 Task: Add Chobani Low Fat Coconut Blended Greek Yogurt to the cart.
Action: Mouse pressed left at (15, 80)
Screenshot: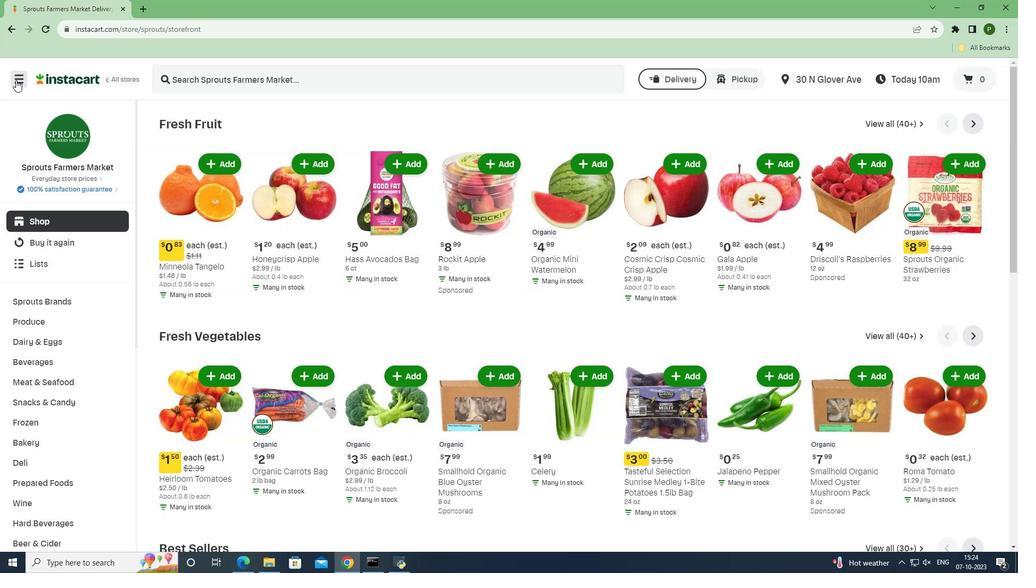 
Action: Mouse moved to (45, 285)
Screenshot: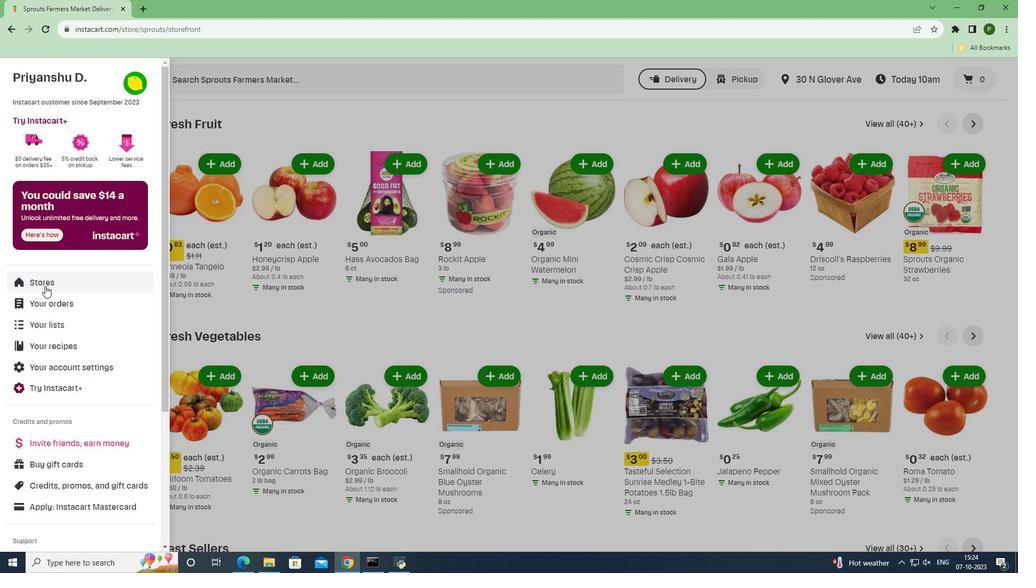 
Action: Mouse pressed left at (45, 285)
Screenshot: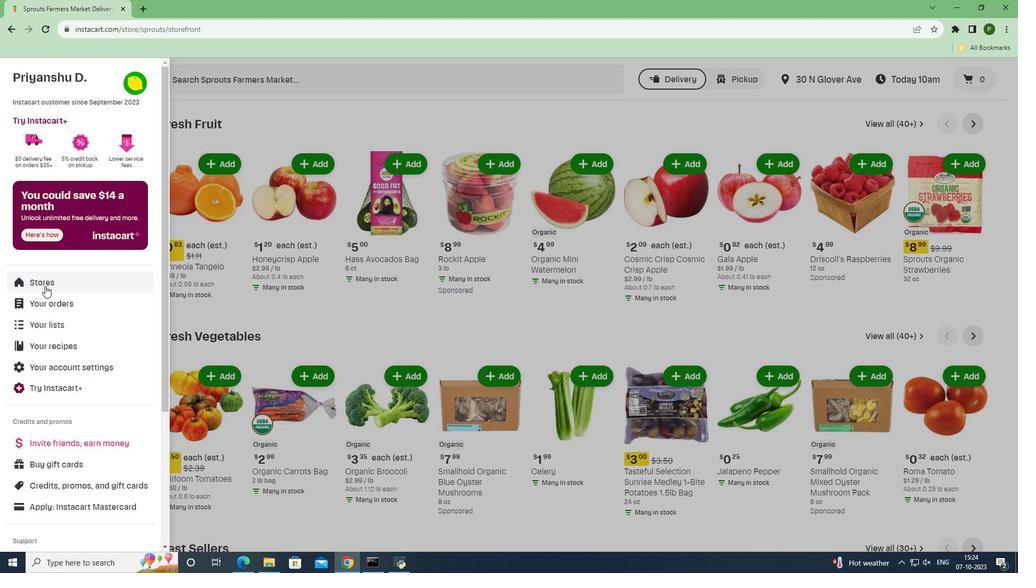 
Action: Mouse moved to (243, 123)
Screenshot: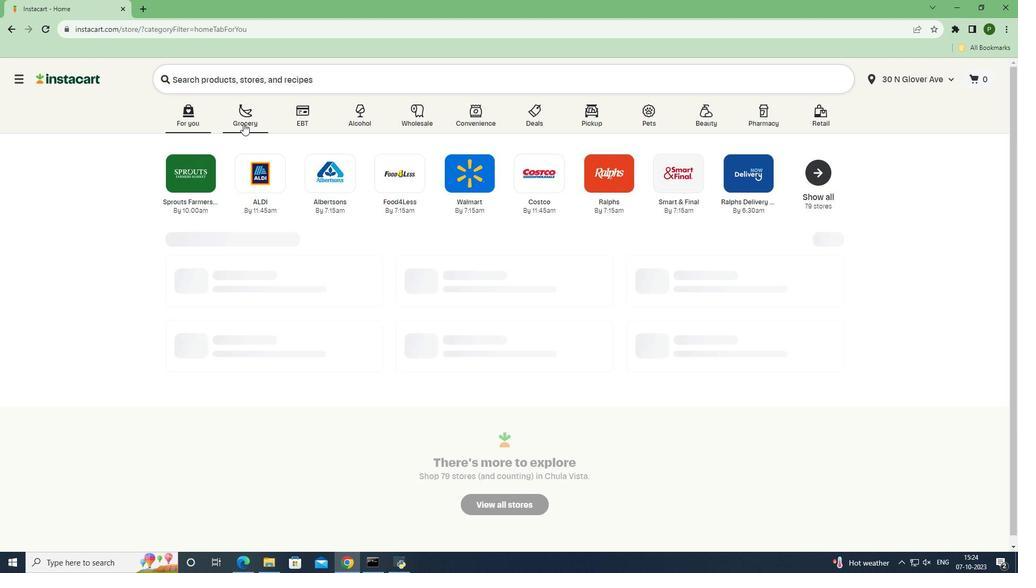 
Action: Mouse pressed left at (243, 123)
Screenshot: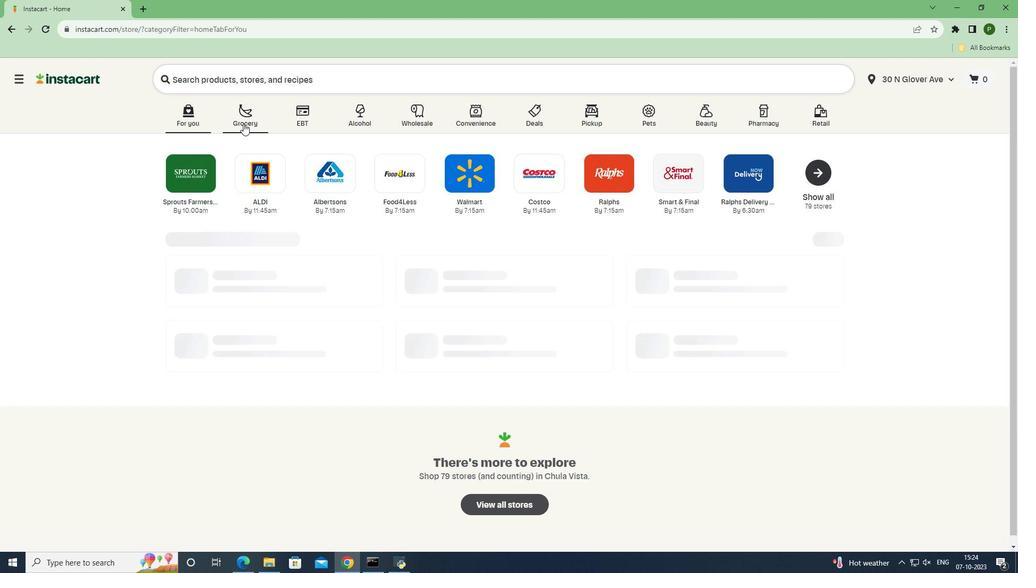 
Action: Mouse moved to (421, 246)
Screenshot: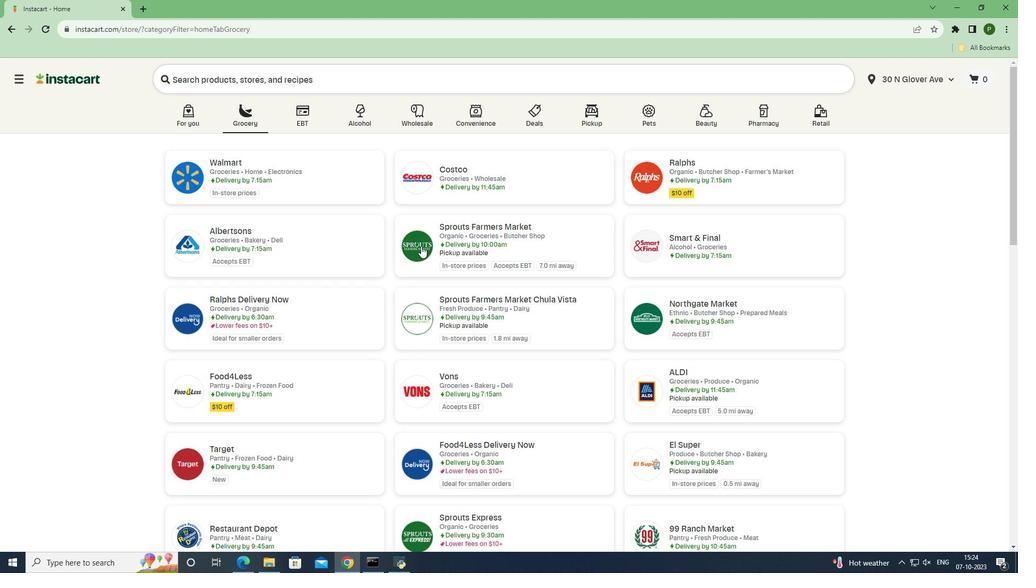 
Action: Mouse pressed left at (421, 246)
Screenshot: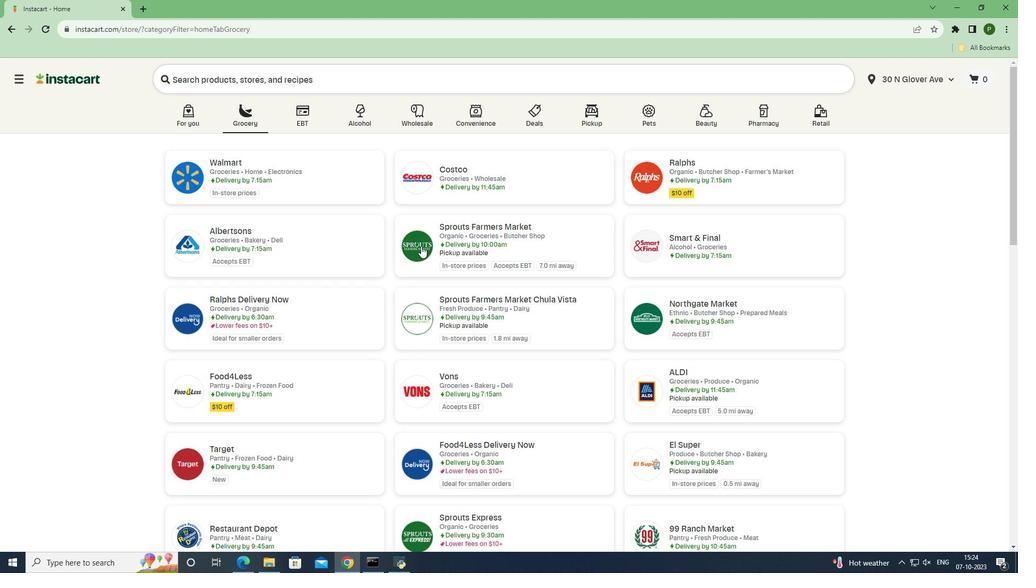 
Action: Mouse moved to (81, 343)
Screenshot: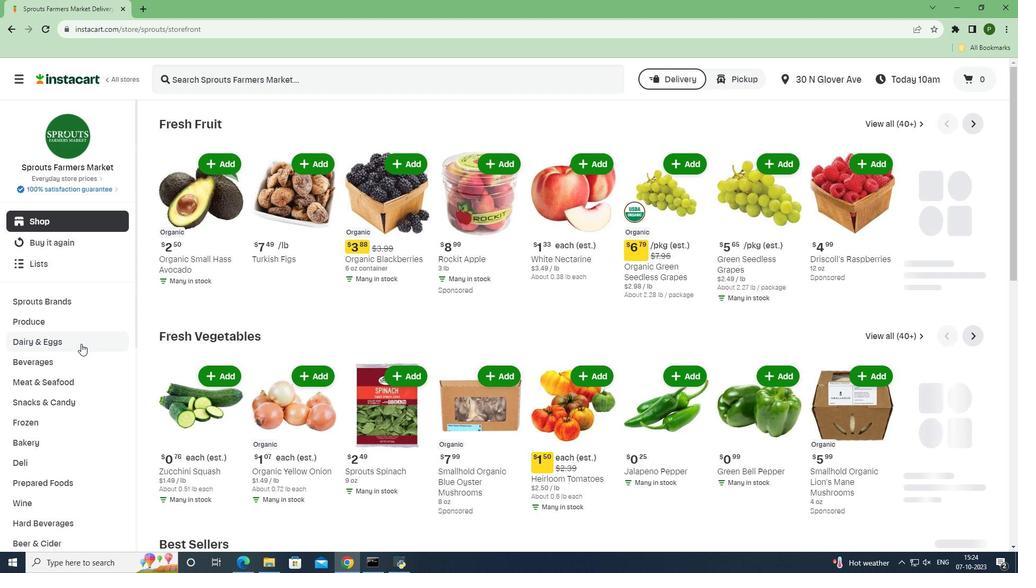
Action: Mouse pressed left at (81, 343)
Screenshot: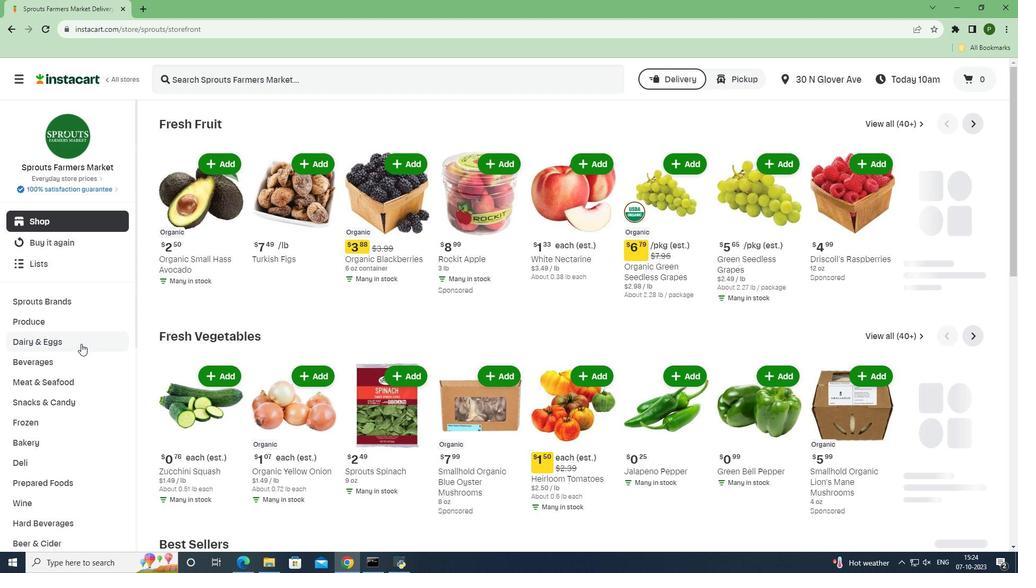 
Action: Mouse moved to (61, 426)
Screenshot: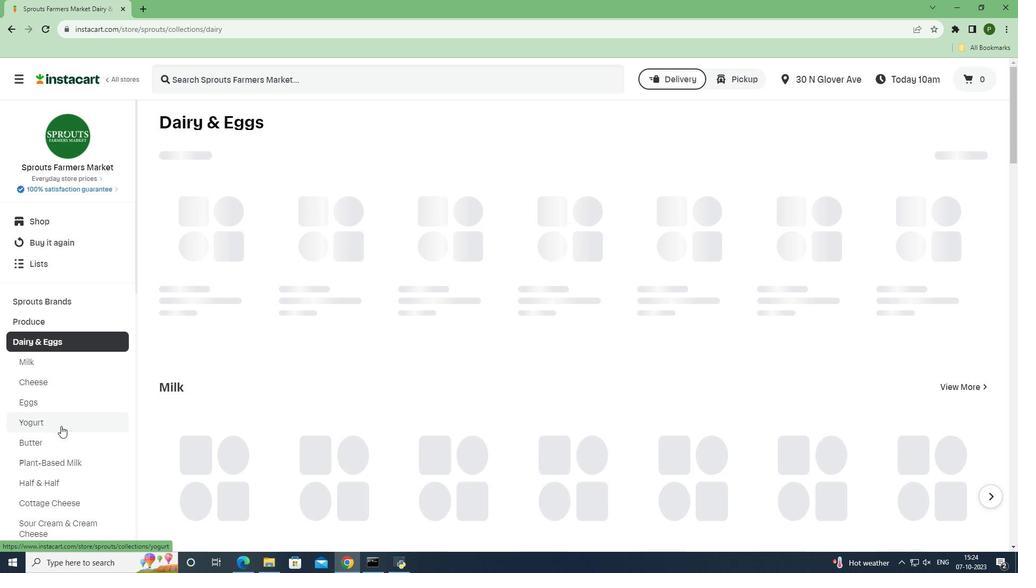 
Action: Mouse pressed left at (61, 426)
Screenshot: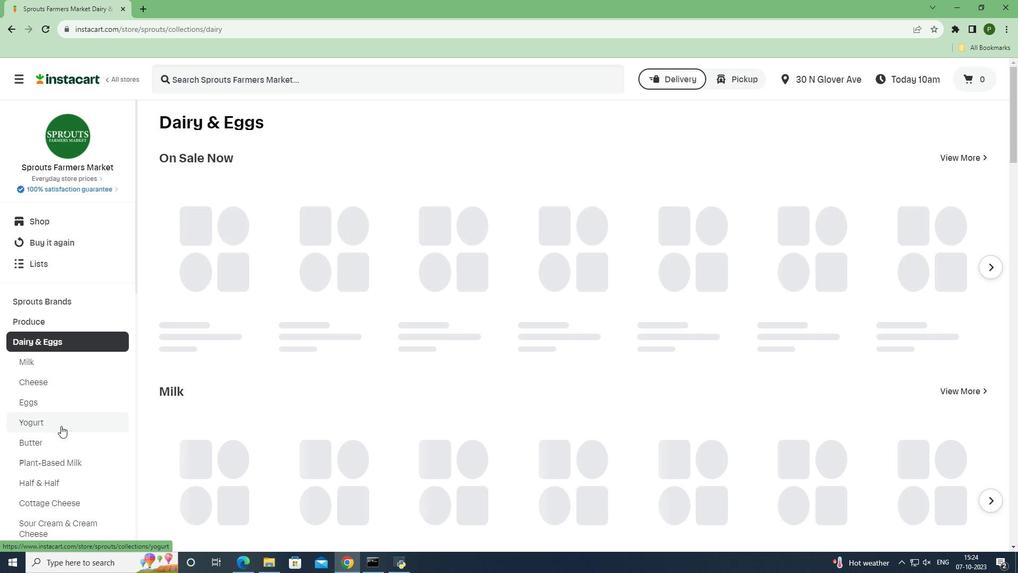 
Action: Mouse moved to (243, 80)
Screenshot: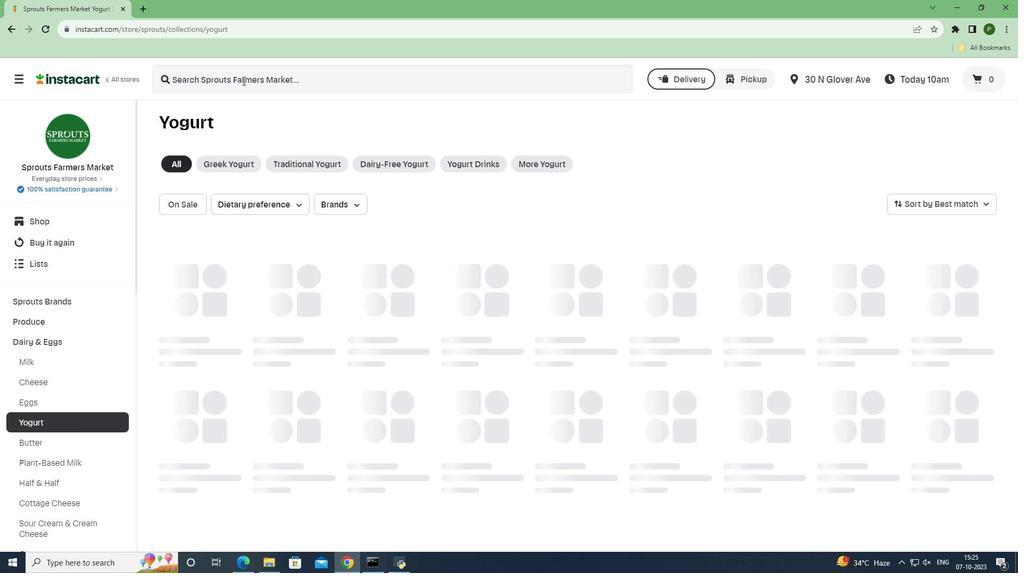 
Action: Mouse pressed left at (243, 80)
Screenshot: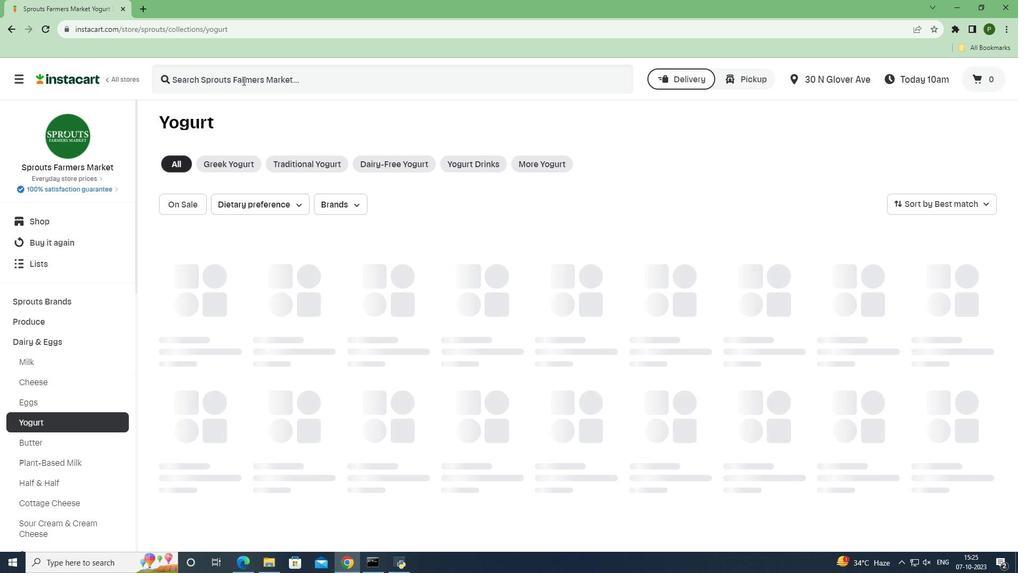 
Action: Key pressed <Key.caps_lock>C<Key.caps_lock>hobani<Key.space><Key.caps_lock>L<Key.caps_lock>ow<Key.space><Key.caps_lock>F<Key.caps_lock>at<Key.space><Key.caps_lock>C<Key.caps_lock>oconut<Key.space><Key.caps_lock>B<Key.caps_lock>lended<Key.space><Key.caps_lock>G<Key.caps_lock>reek<Key.space><Key.caps_lock>Y<Key.caps_lock>ogurt<Key.space><Key.enter>
Screenshot: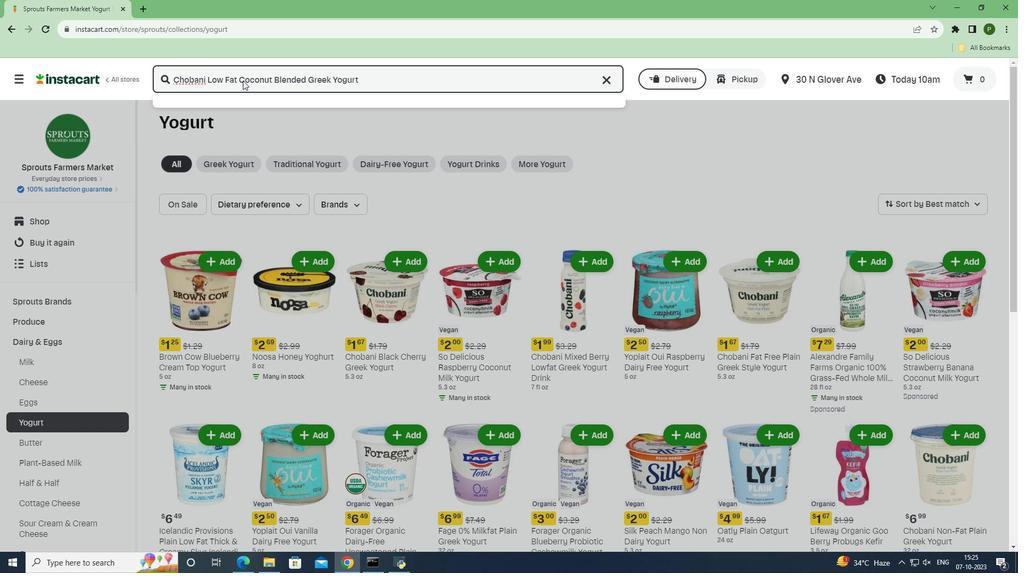 
Action: Mouse moved to (284, 194)
Screenshot: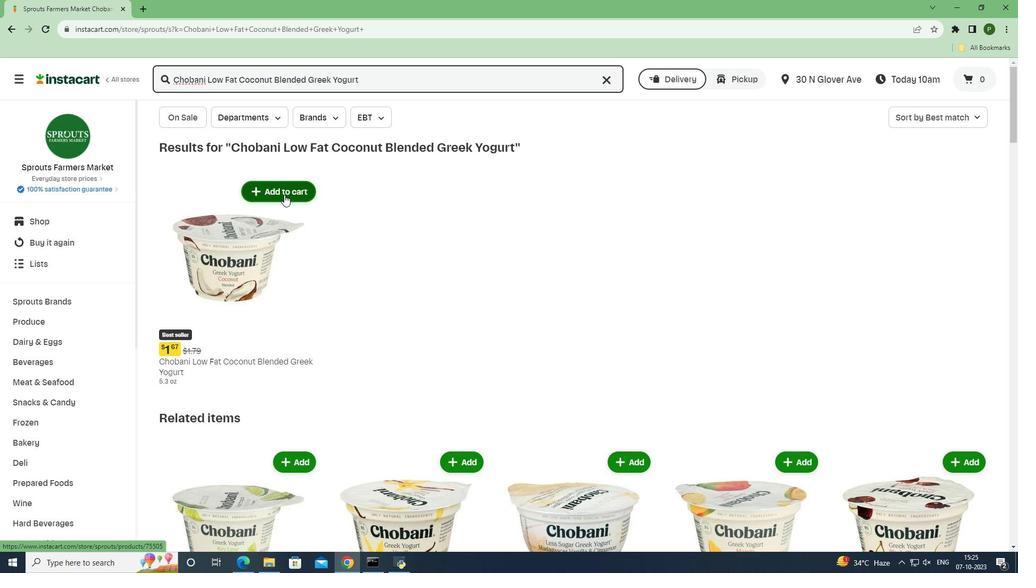 
Action: Mouse pressed left at (284, 194)
Screenshot: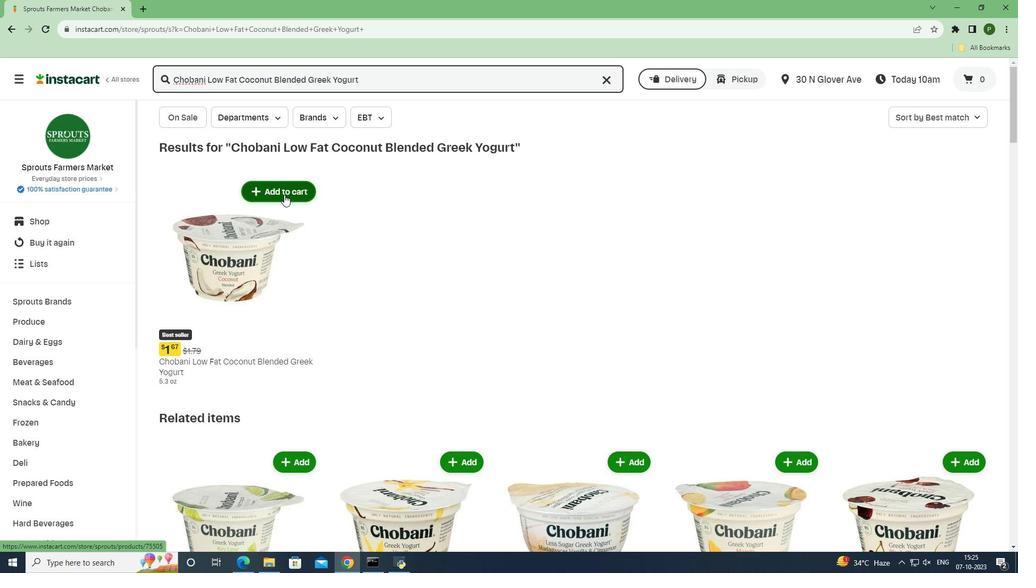 
Action: Mouse moved to (352, 240)
Screenshot: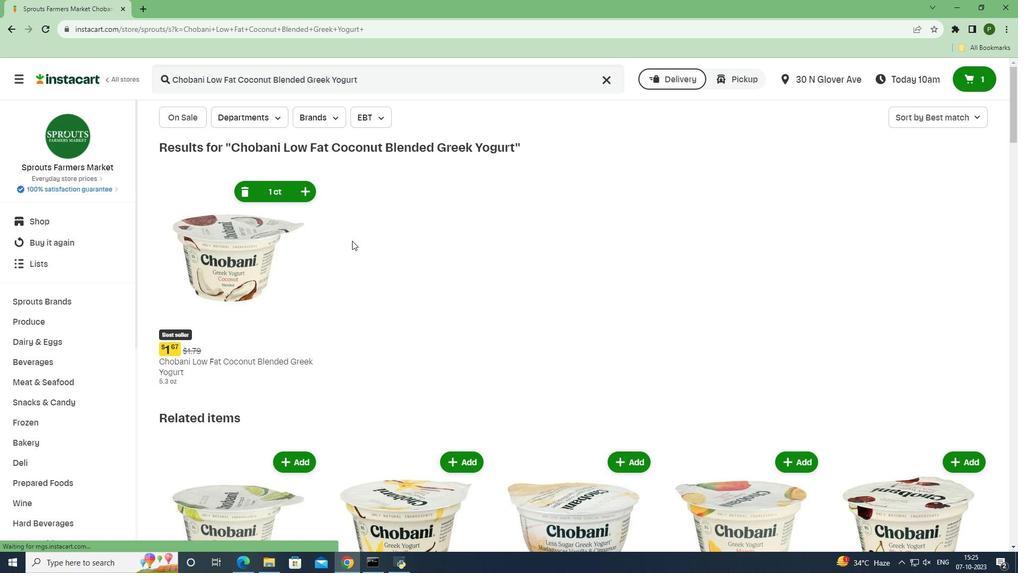 
